Task: Check for job postings on the  page of Procter & Gamble
Action: Mouse moved to (510, 42)
Screenshot: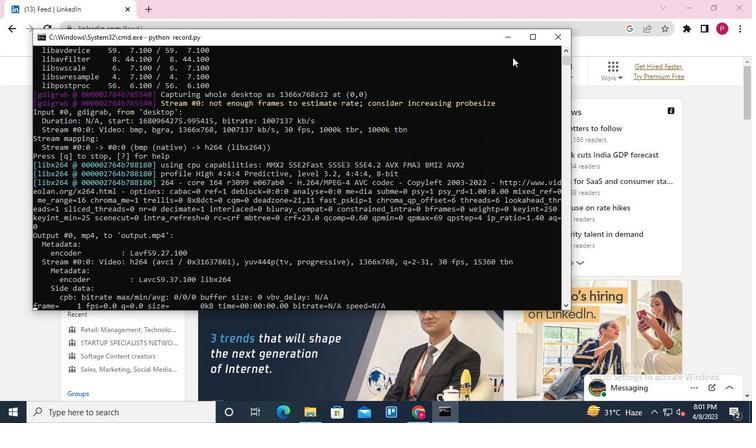 
Action: Mouse pressed left at (510, 42)
Screenshot: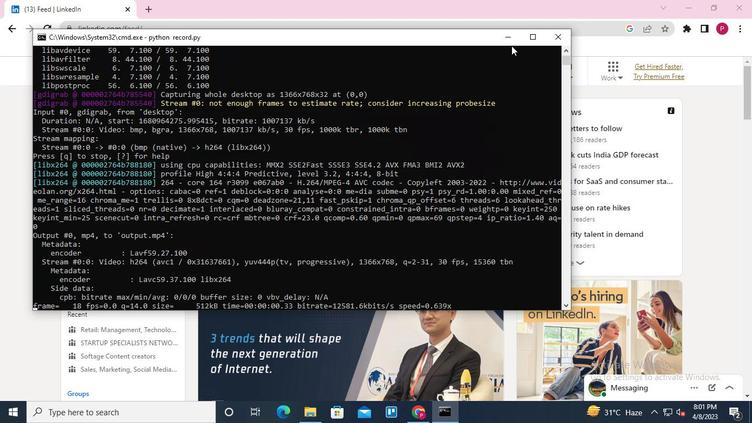 
Action: Mouse moved to (133, 75)
Screenshot: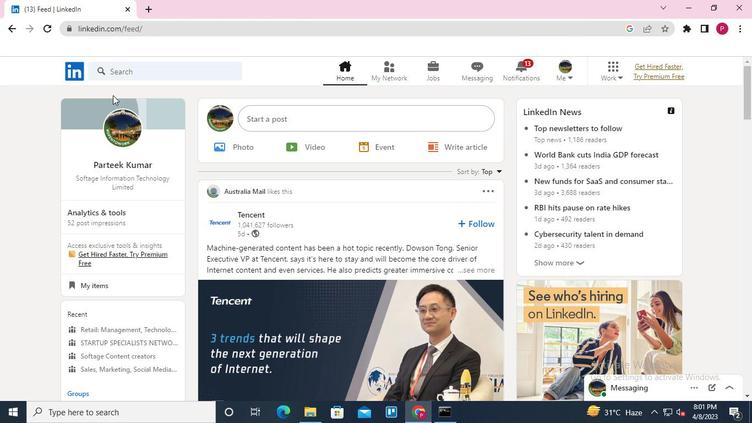 
Action: Mouse pressed left at (133, 75)
Screenshot: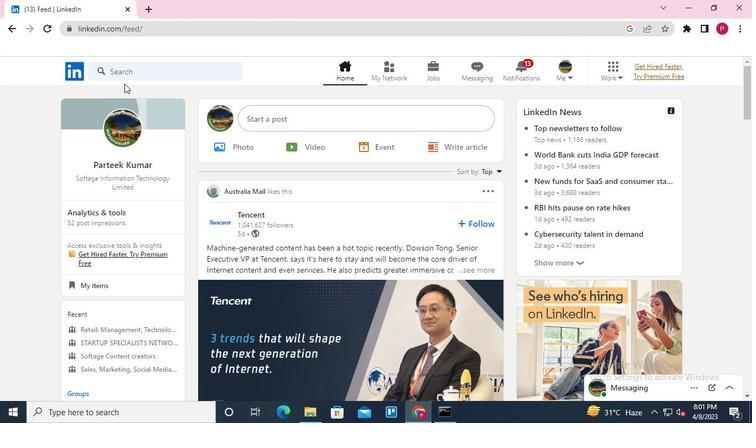 
Action: Mouse moved to (108, 128)
Screenshot: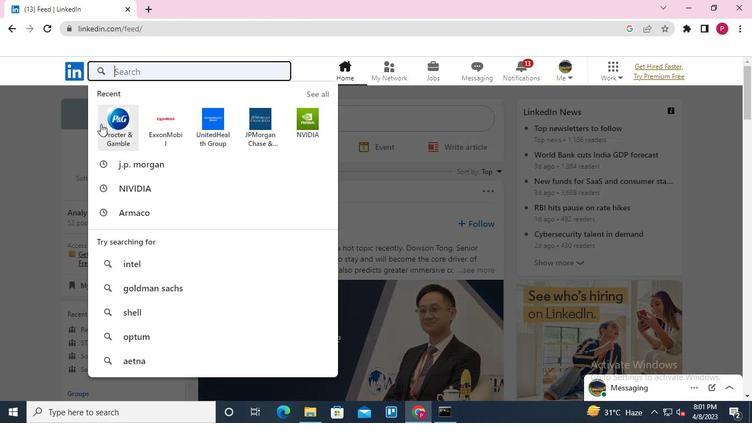 
Action: Mouse pressed left at (108, 128)
Screenshot: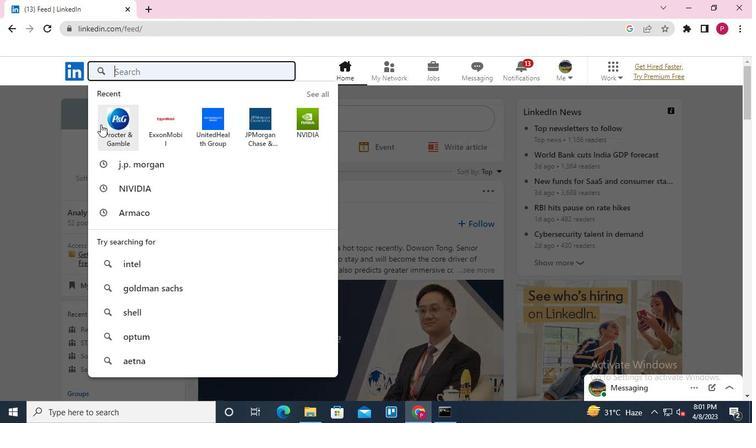 
Action: Mouse moved to (234, 126)
Screenshot: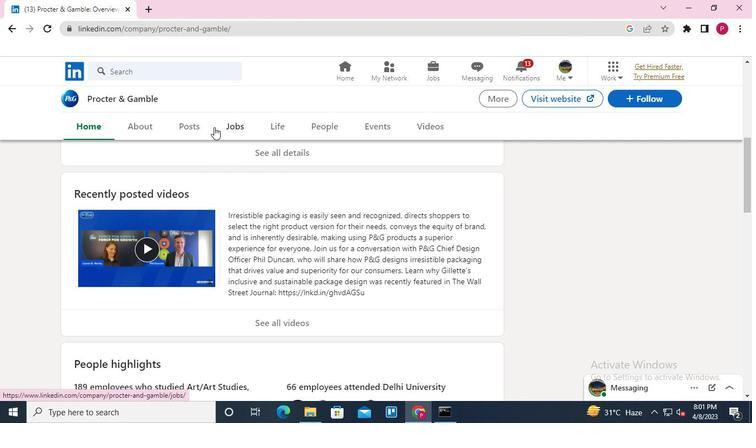 
Action: Mouse pressed left at (234, 126)
Screenshot: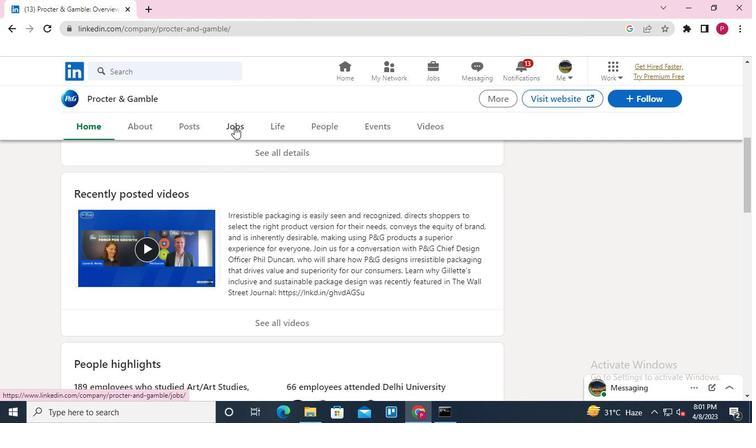 
Action: Mouse moved to (276, 360)
Screenshot: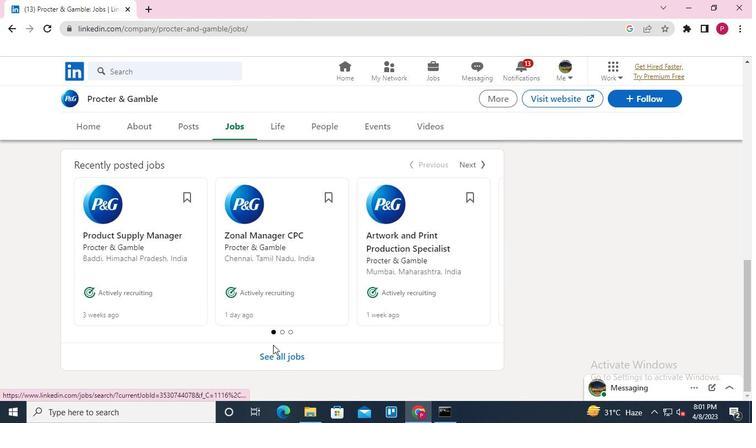 
Action: Mouse pressed left at (276, 360)
Screenshot: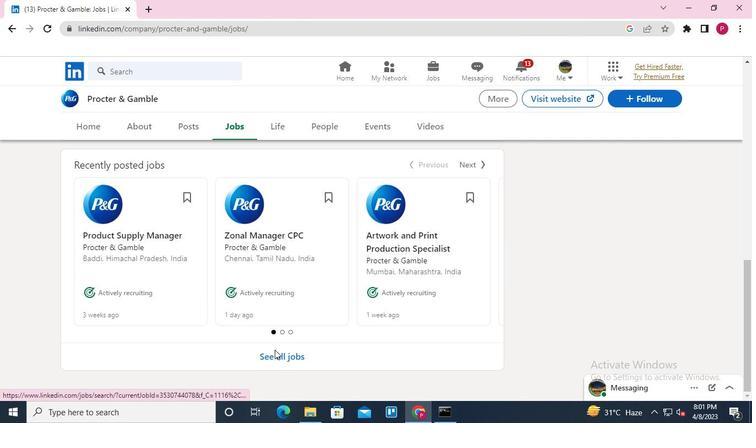 
Action: Mouse moved to (381, 283)
Screenshot: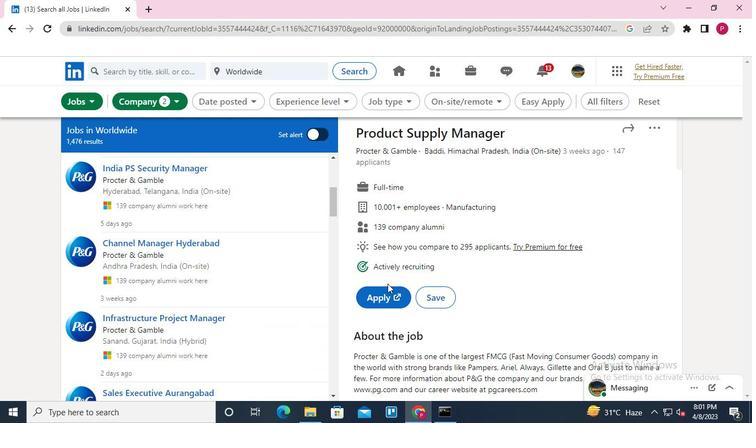 
Action: Keyboard Key.alt_l
Screenshot: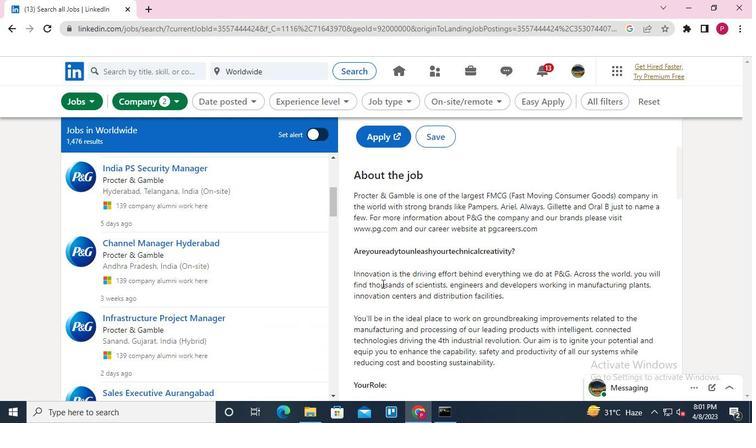
Action: Keyboard Key.tab
Screenshot: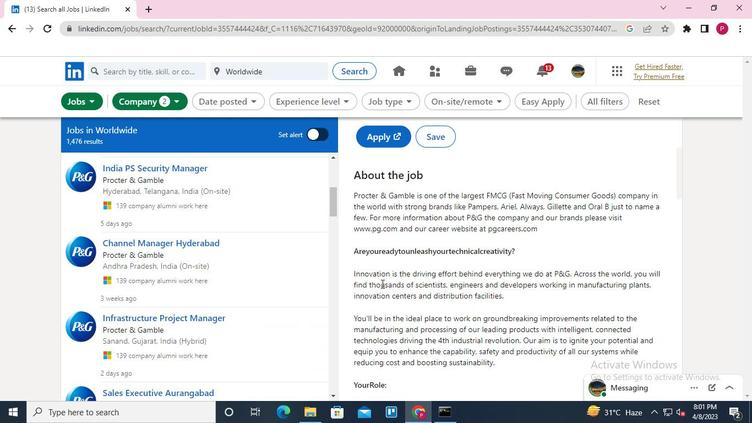
Action: Mouse moved to (562, 31)
Screenshot: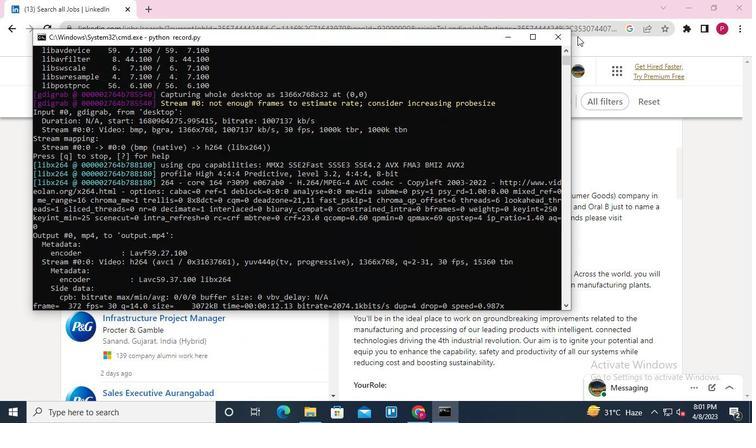 
Action: Mouse pressed left at (562, 31)
Screenshot: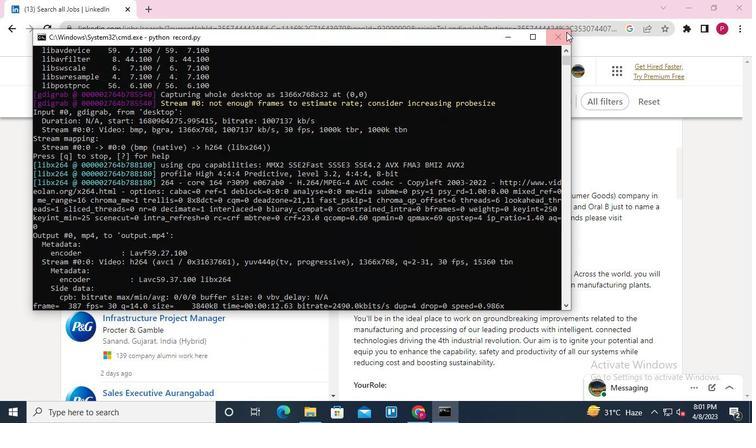 
Action: Mouse moved to (561, 33)
Screenshot: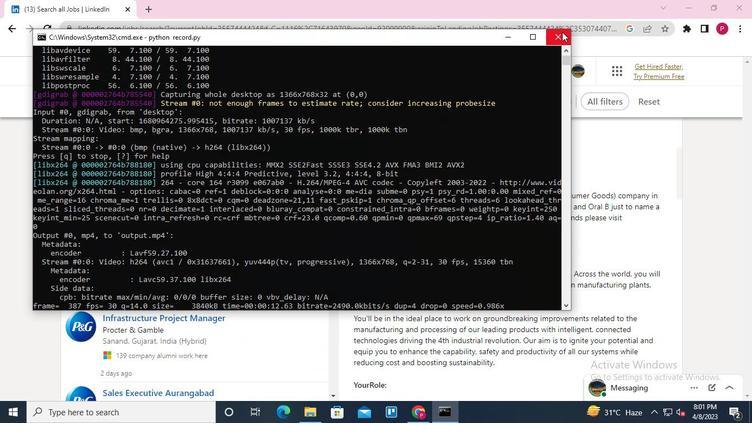 
